 Task: Create a sub task Release to Production / Go Live for the task  Design and implement a disaster recovery plan for an organization's IT infrastructure in the project AgileBoost , assign it to team member softage.4@softage.net and update the status of the sub task to  At Risk , set the priority of the sub task to Medium
Action: Mouse moved to (43, 228)
Screenshot: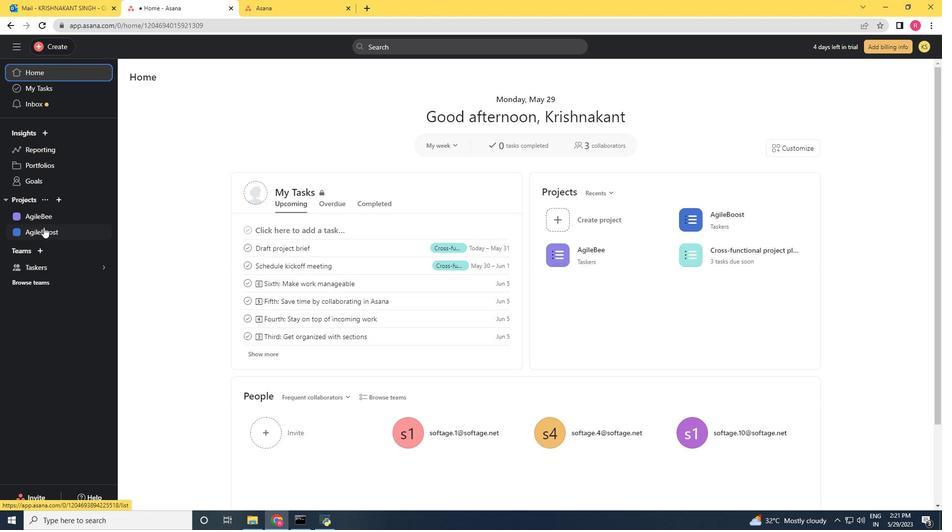 
Action: Mouse pressed left at (43, 228)
Screenshot: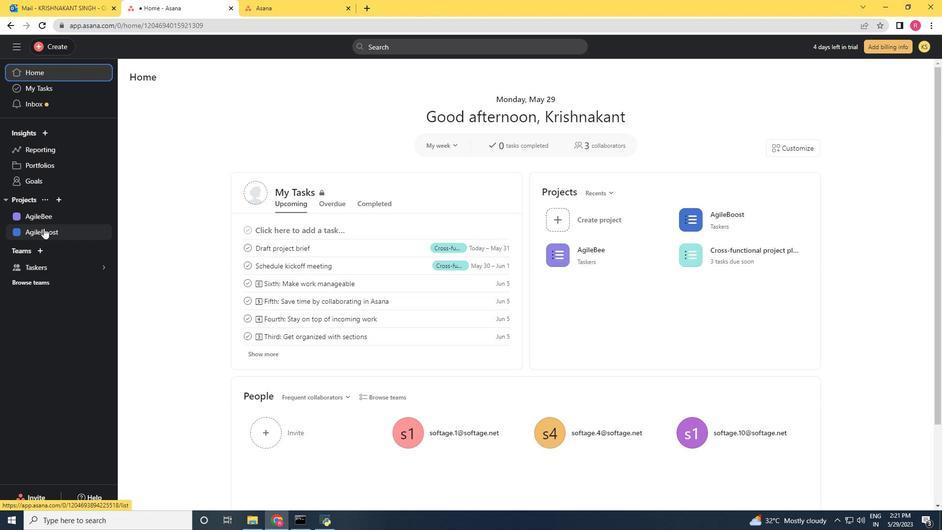 
Action: Mouse moved to (510, 216)
Screenshot: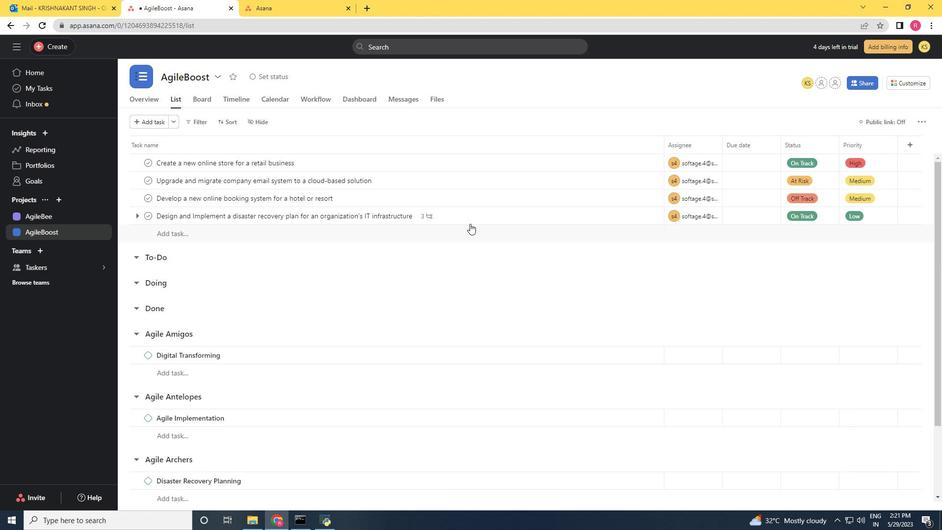 
Action: Mouse pressed left at (510, 216)
Screenshot: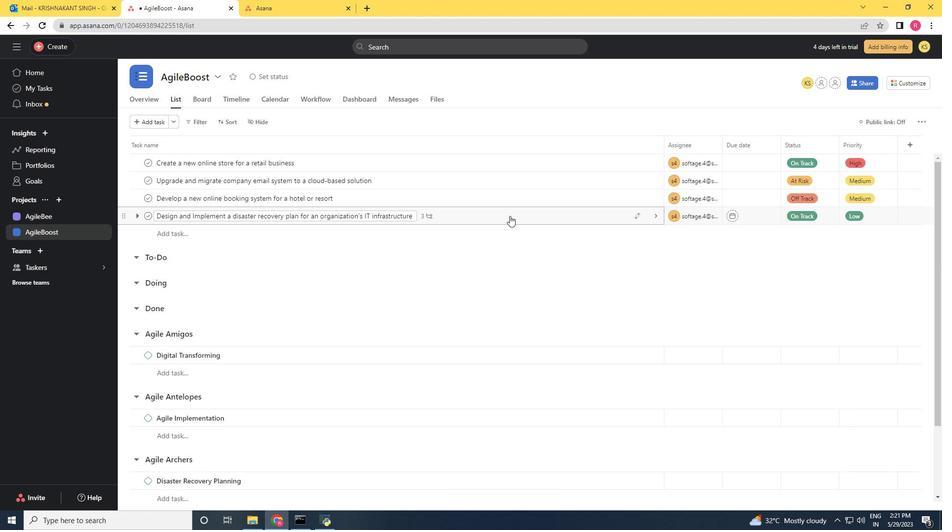 
Action: Mouse moved to (722, 384)
Screenshot: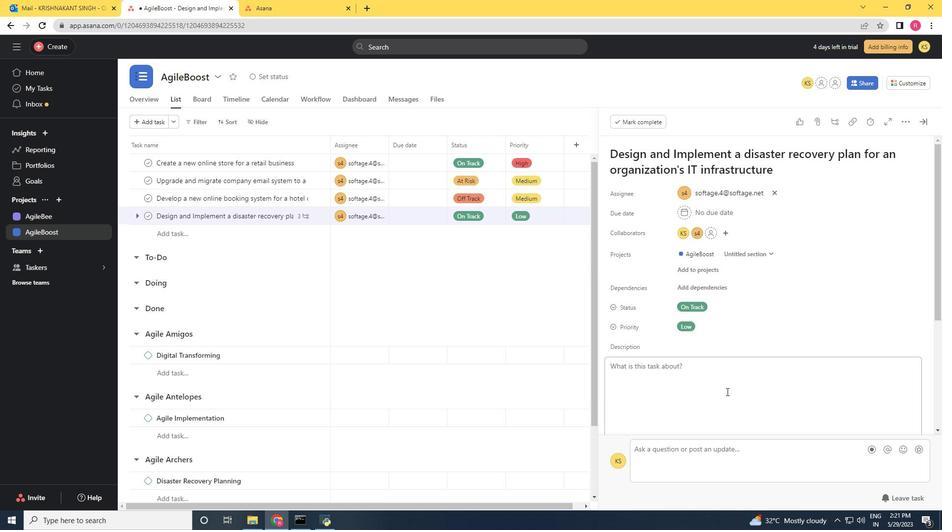 
Action: Mouse scrolled (722, 384) with delta (0, 0)
Screenshot: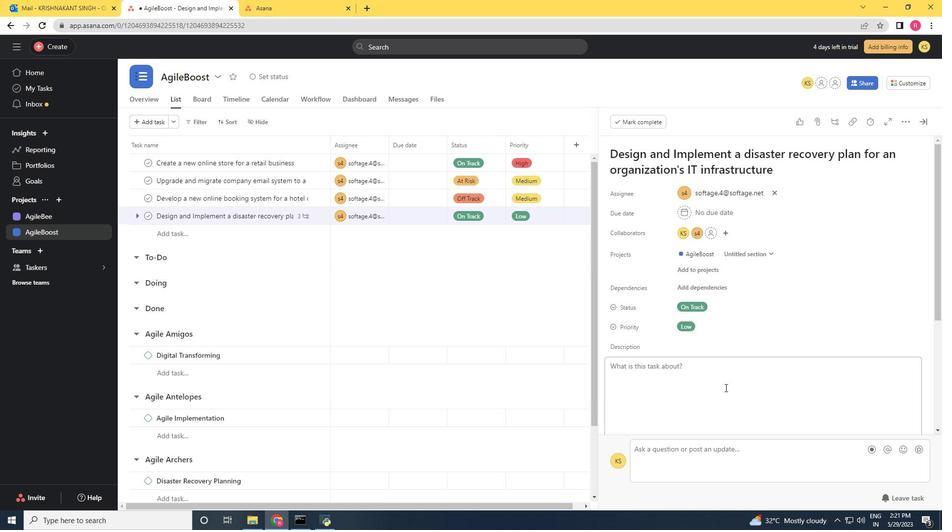 
Action: Mouse scrolled (722, 384) with delta (0, 0)
Screenshot: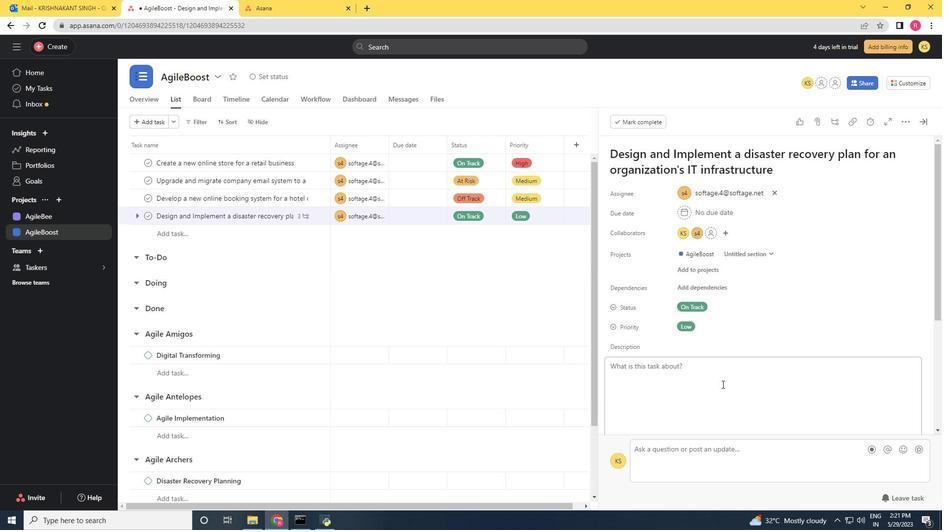 
Action: Mouse scrolled (722, 384) with delta (0, 0)
Screenshot: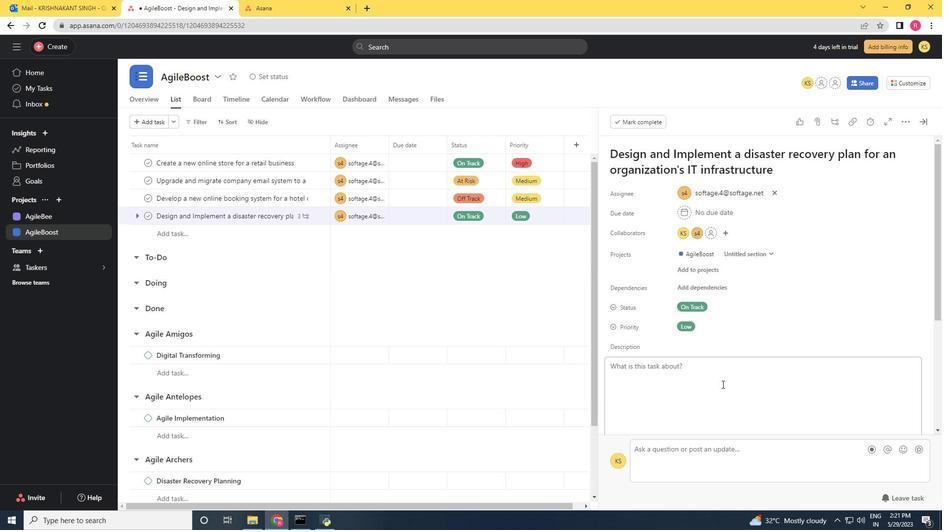 
Action: Mouse scrolled (722, 384) with delta (0, 0)
Screenshot: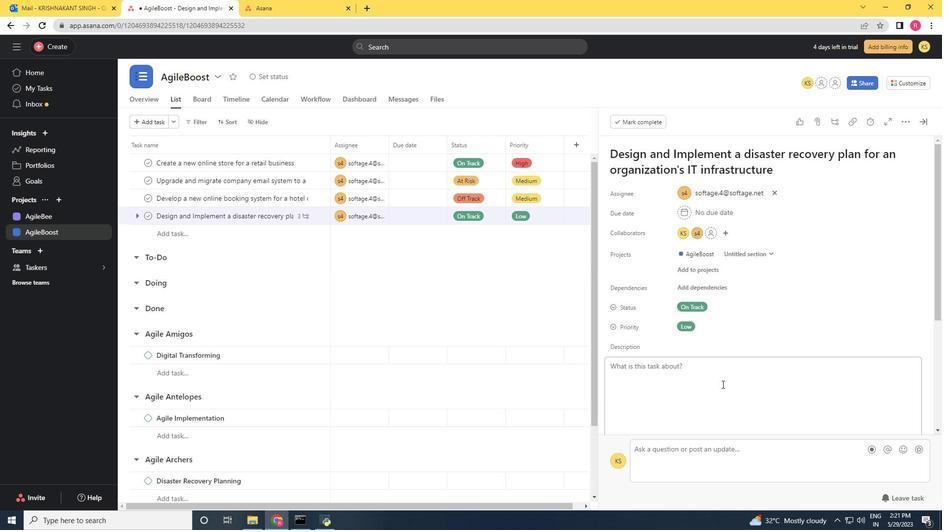 
Action: Mouse scrolled (722, 384) with delta (0, 0)
Screenshot: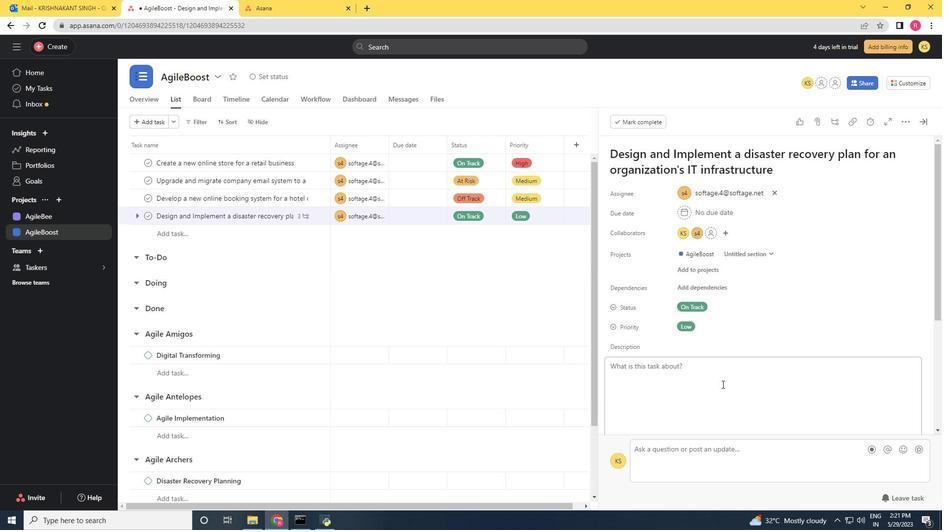 
Action: Mouse moved to (626, 350)
Screenshot: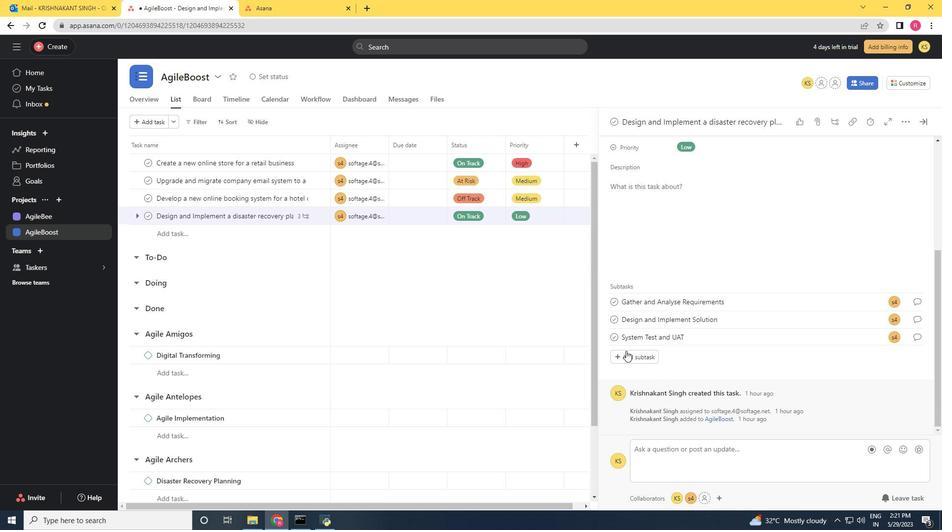 
Action: Mouse pressed left at (626, 350)
Screenshot: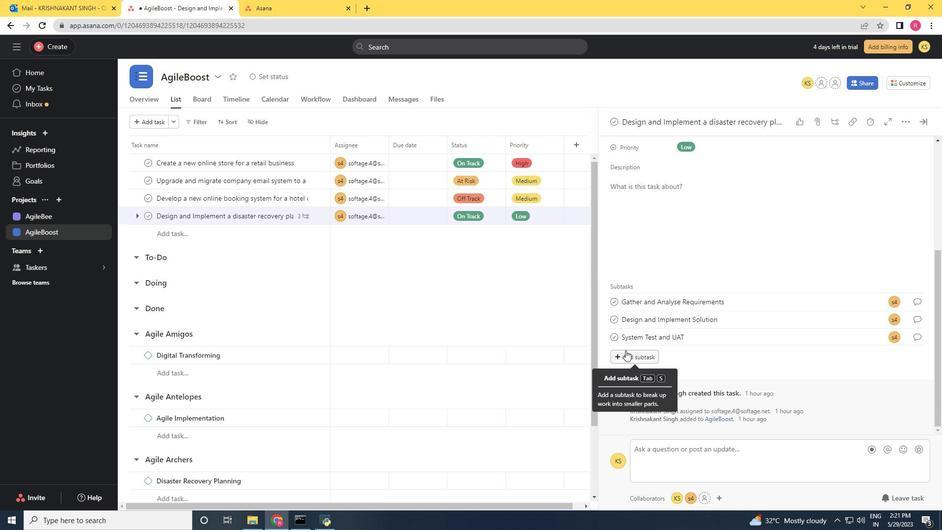 
Action: Mouse moved to (625, 349)
Screenshot: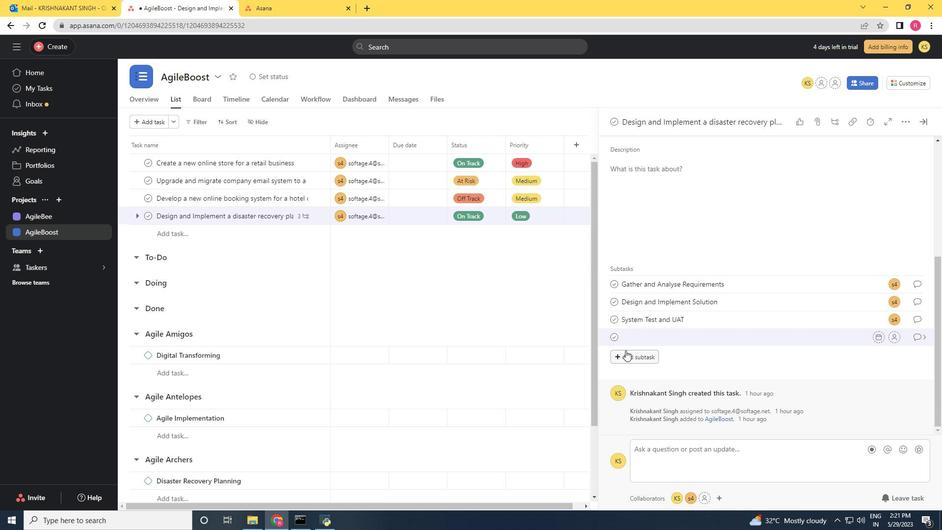 
Action: Key pressed <Key.shift>Relese<Key.space><Key.backspace><Key.backspace><Key.backspace>ase<Key.space>to<Key.space><Key.shift>Production<Key.space>/<Key.space><Key.shift>Go<Key.space><Key.shift>Li<Key.backspace>ive
Screenshot: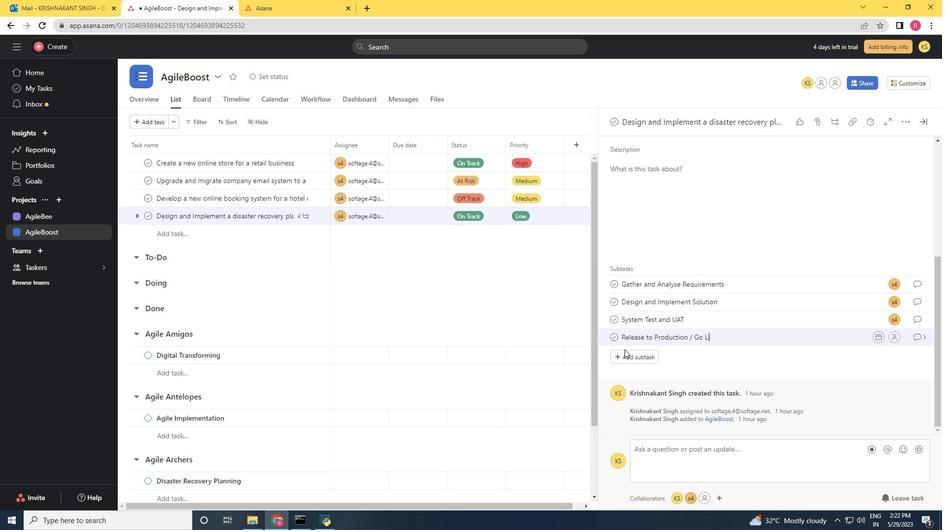 
Action: Mouse moved to (892, 334)
Screenshot: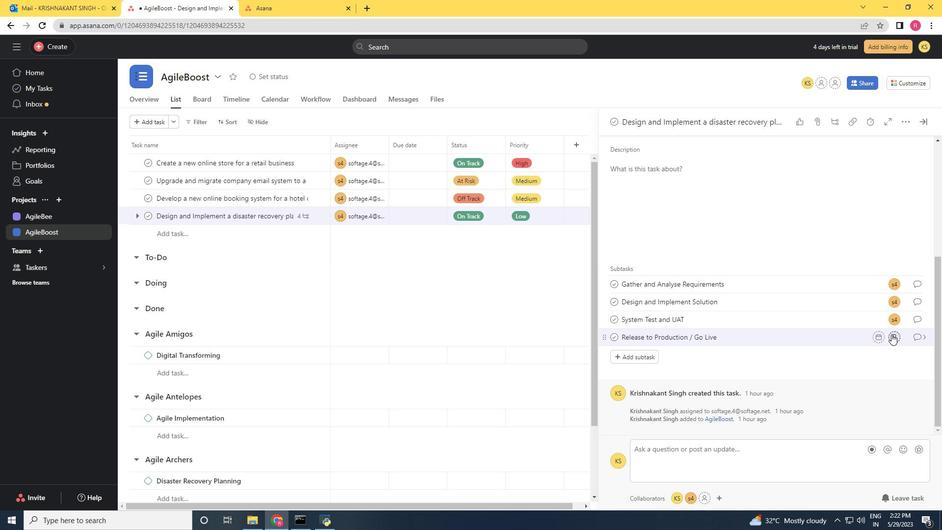 
Action: Mouse pressed left at (892, 334)
Screenshot: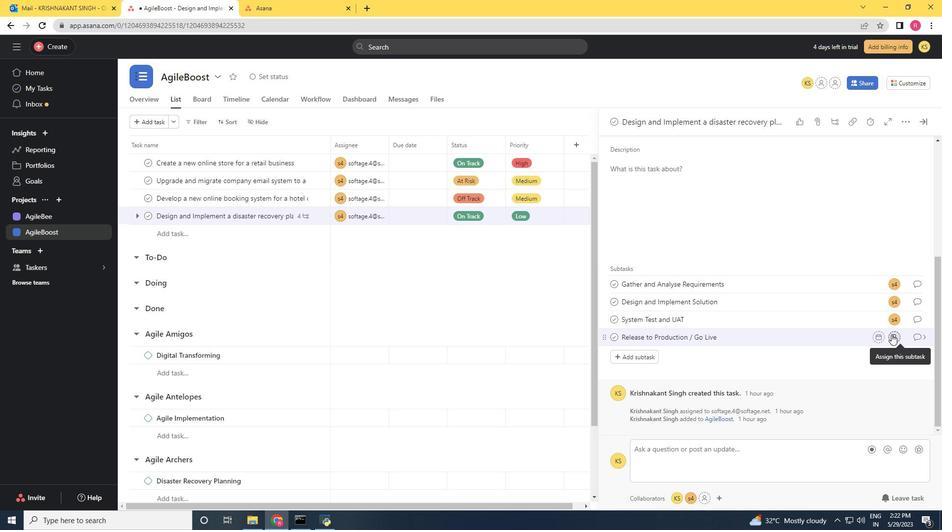 
Action: Key pressed softage.4<Key.shift>@softage.net
Screenshot: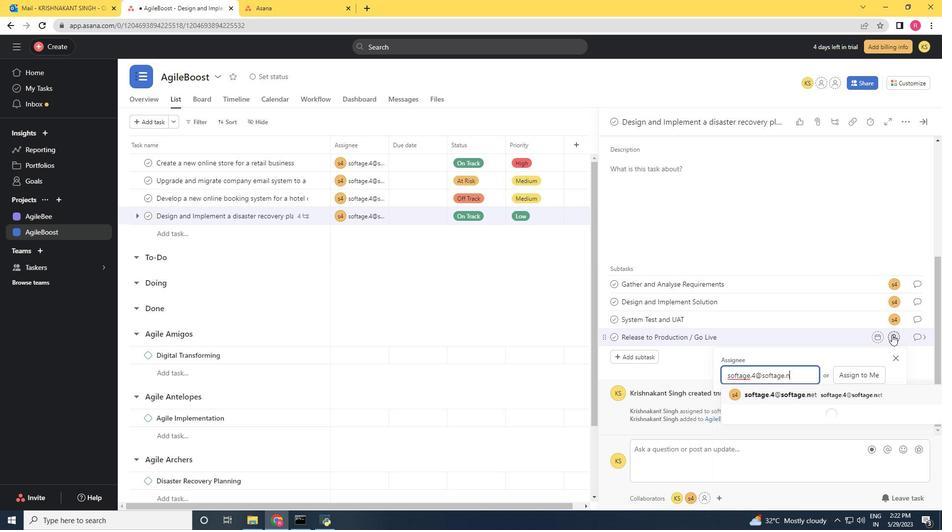 
Action: Mouse moved to (765, 395)
Screenshot: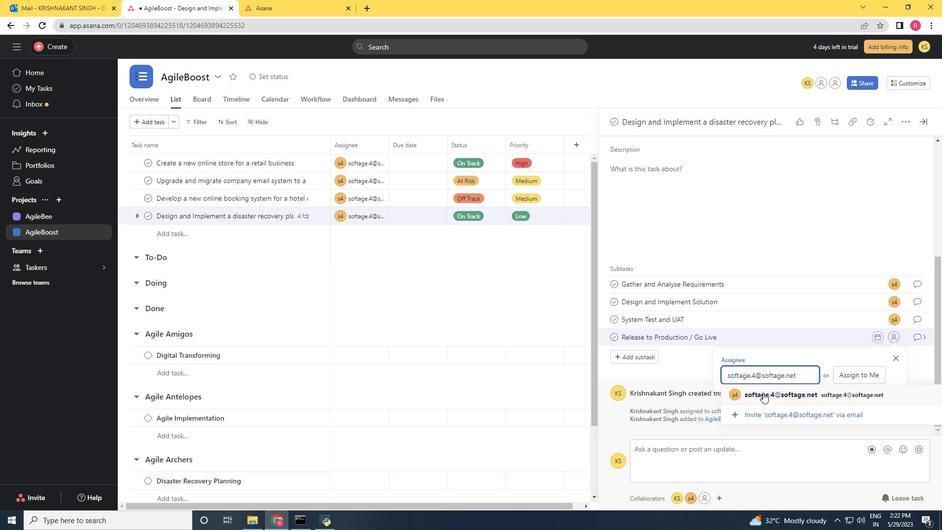 
Action: Mouse pressed left at (765, 395)
Screenshot: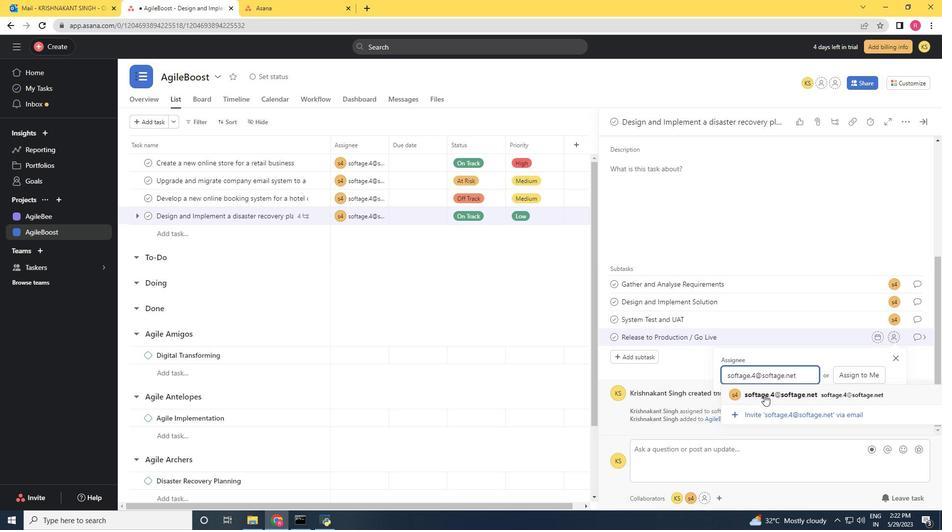 
Action: Mouse moved to (918, 338)
Screenshot: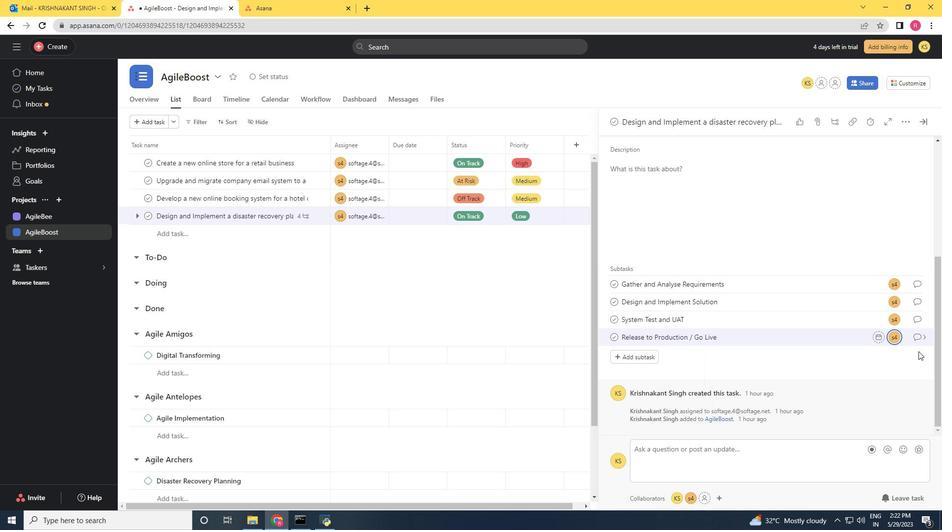 
Action: Mouse pressed left at (918, 338)
Screenshot: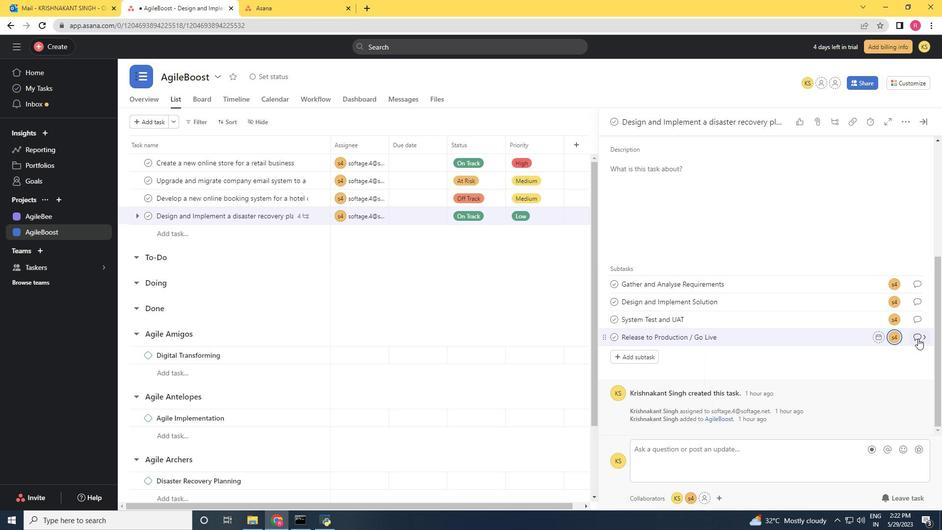 
Action: Mouse moved to (654, 283)
Screenshot: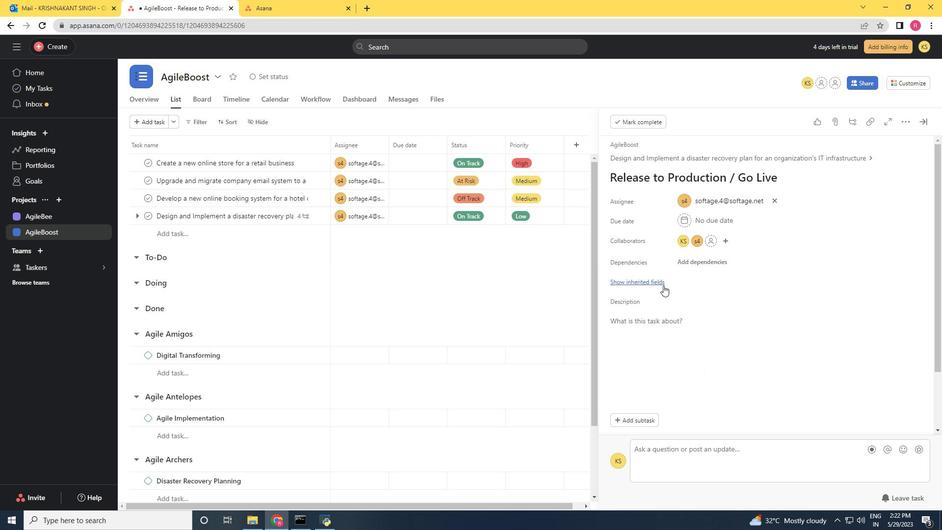 
Action: Mouse pressed left at (654, 283)
Screenshot: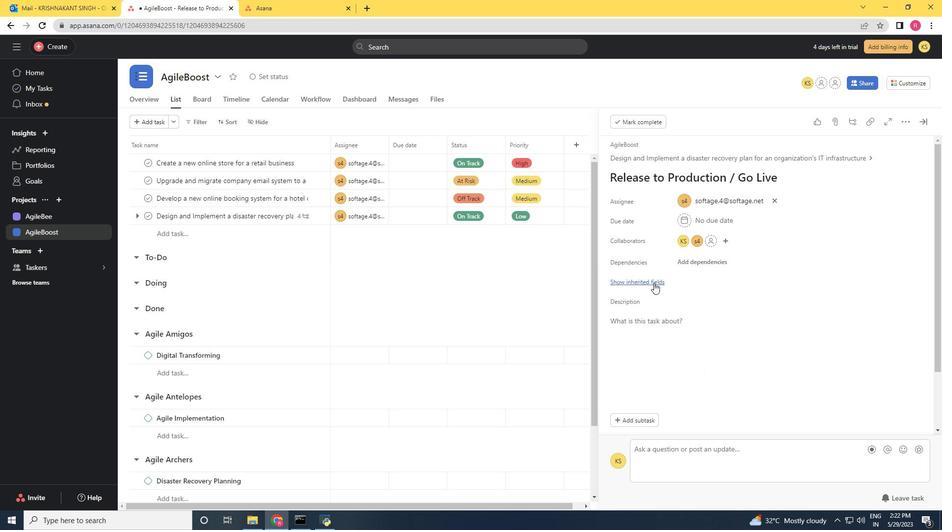 
Action: Mouse moved to (679, 301)
Screenshot: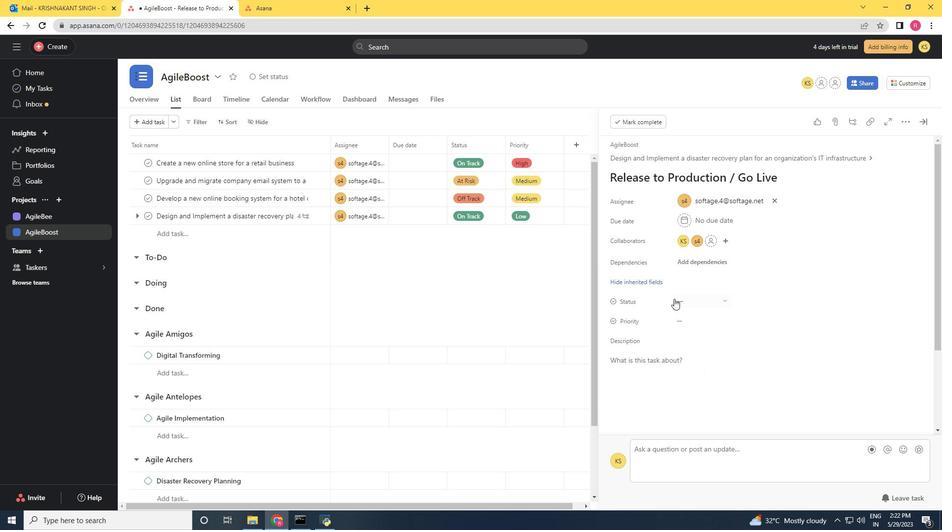 
Action: Mouse pressed left at (679, 301)
Screenshot: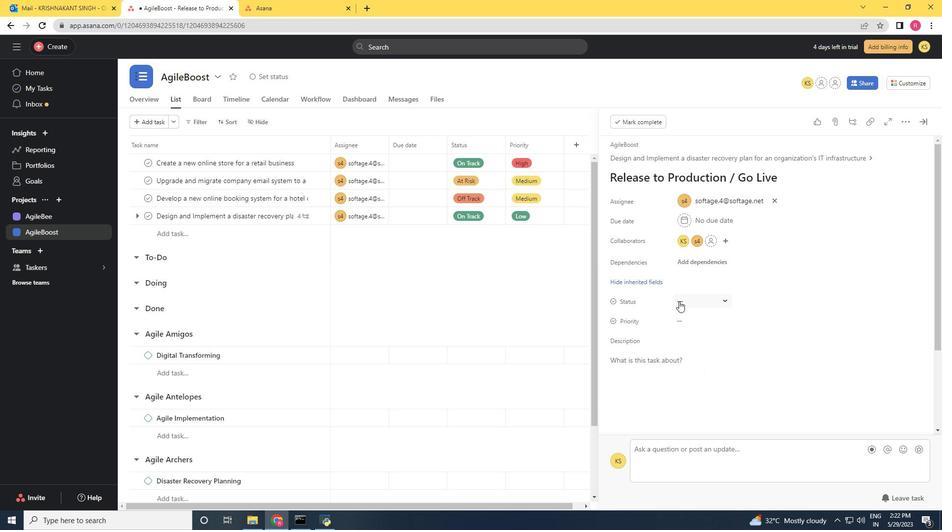 
Action: Mouse moved to (707, 369)
Screenshot: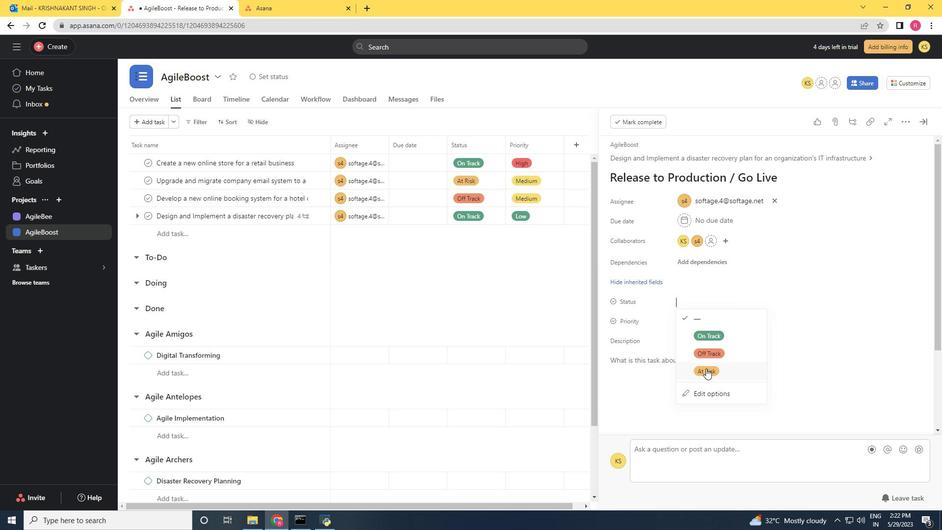 
Action: Mouse pressed left at (707, 369)
Screenshot: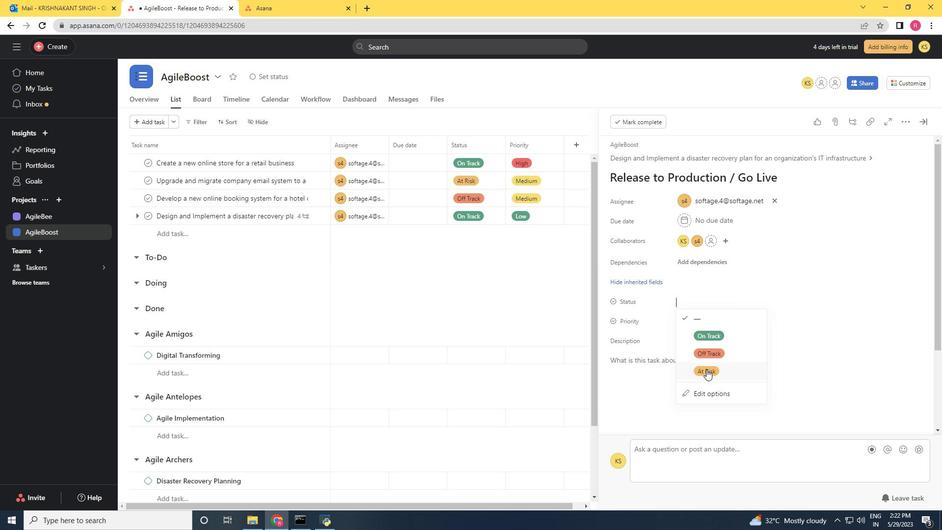 
Action: Mouse moved to (691, 321)
Screenshot: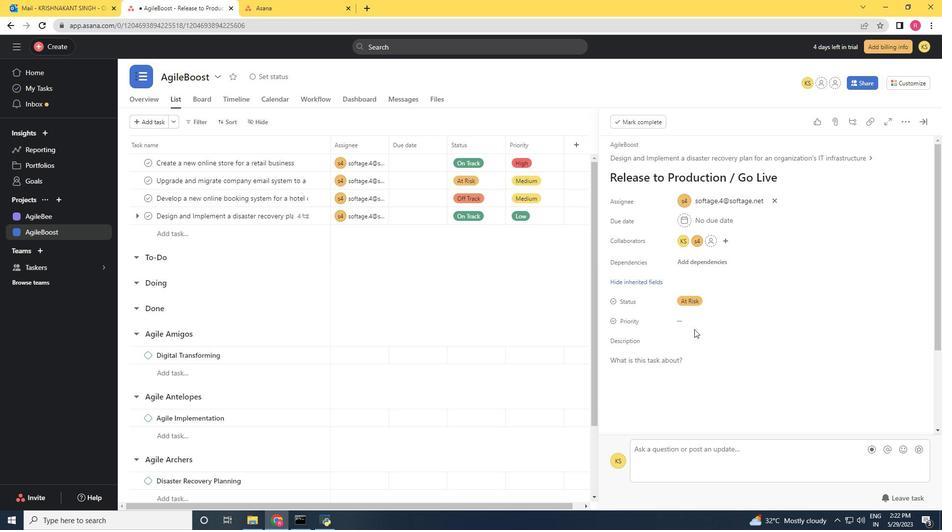 
Action: Mouse pressed left at (691, 321)
Screenshot: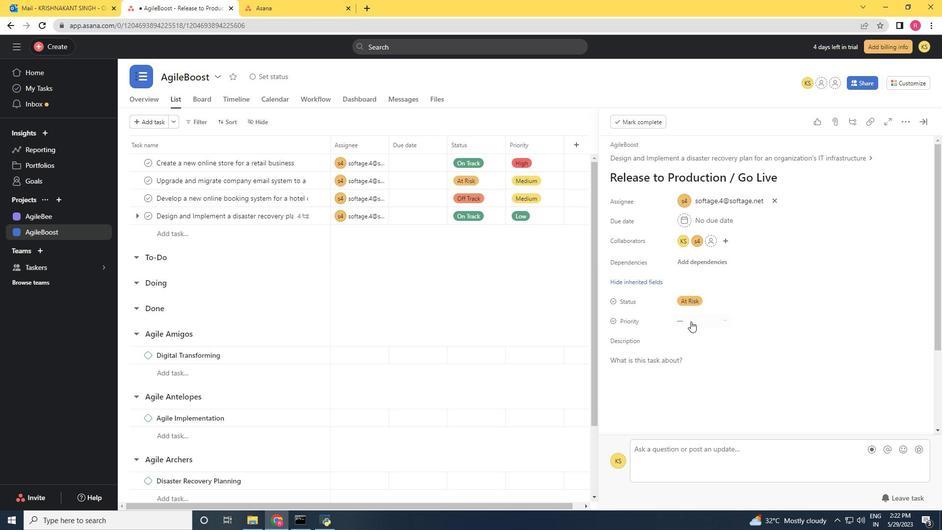 
Action: Mouse moved to (711, 372)
Screenshot: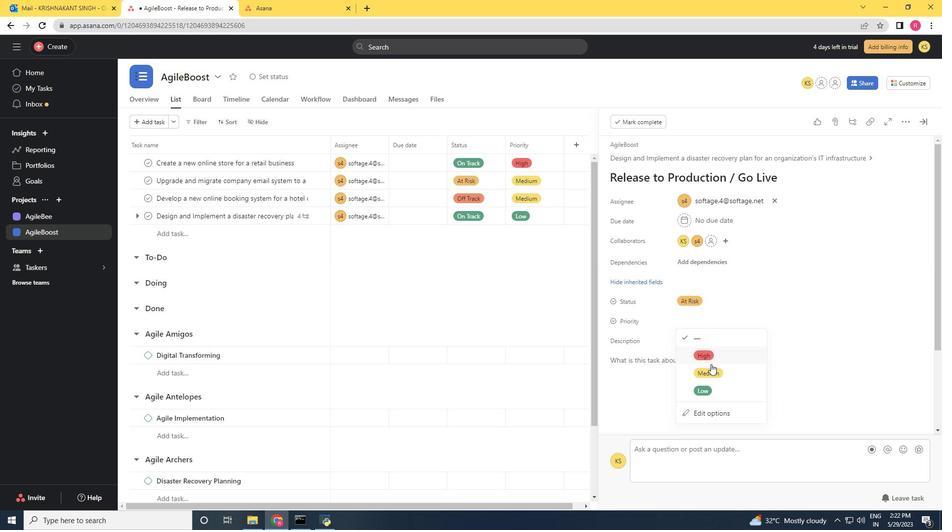 
Action: Mouse pressed left at (711, 372)
Screenshot: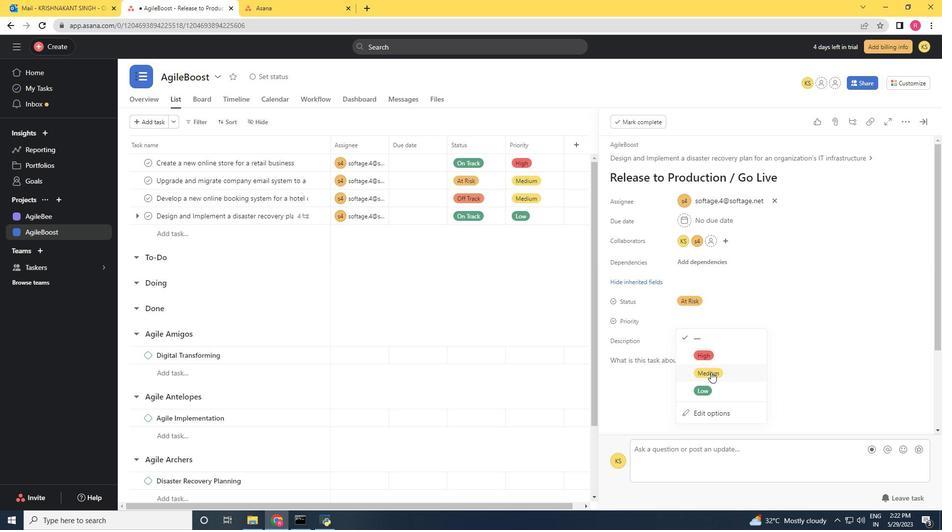 
Action: Mouse moved to (899, 184)
Screenshot: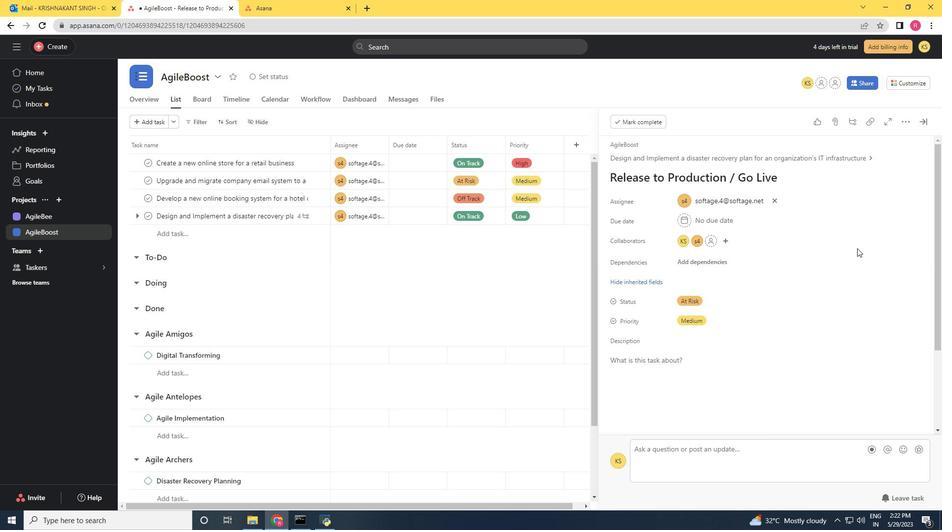 
